 Task: Move the task Improve website speed and performance to the section To-Do in the project AcePlan and sort the tasks in the project by Assignee in Ascending order
Action: Mouse moved to (59, 250)
Screenshot: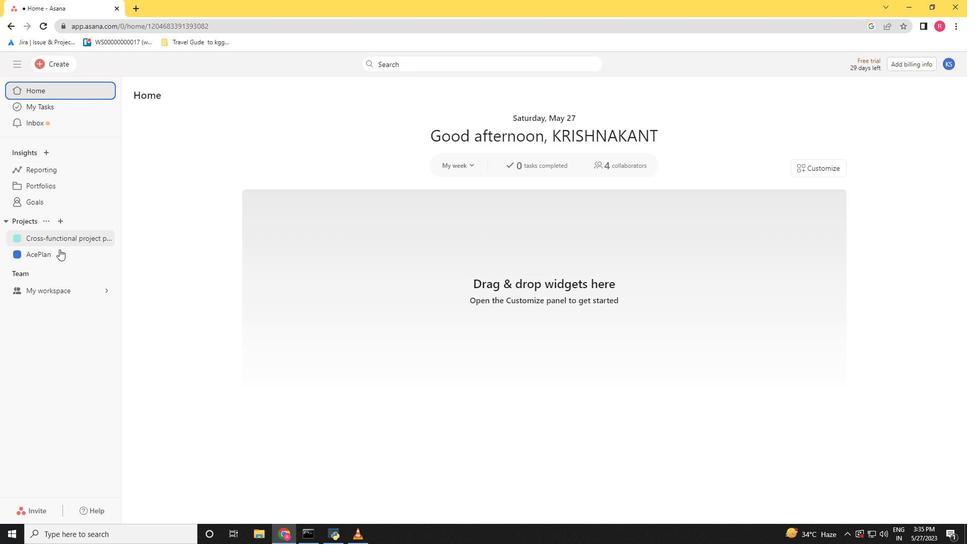 
Action: Mouse pressed left at (59, 250)
Screenshot: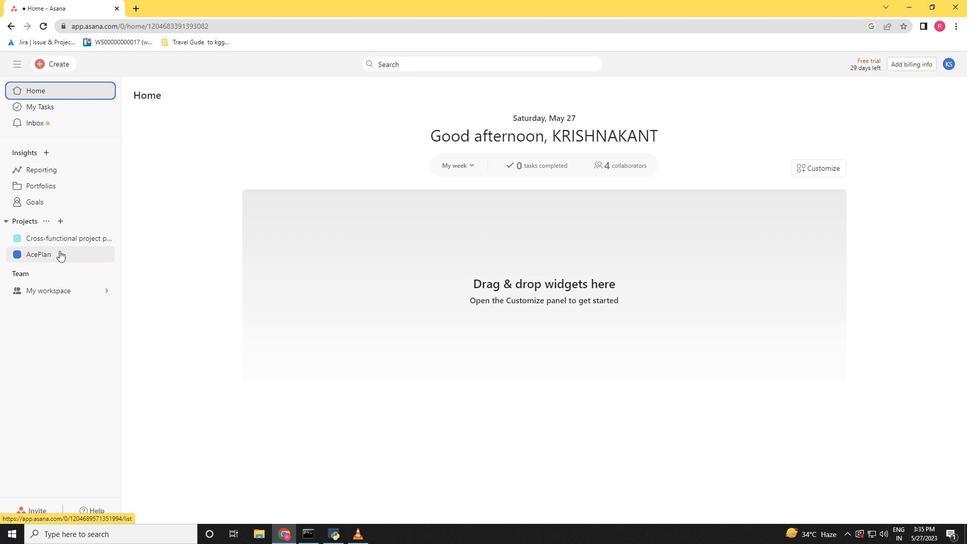 
Action: Mouse moved to (417, 180)
Screenshot: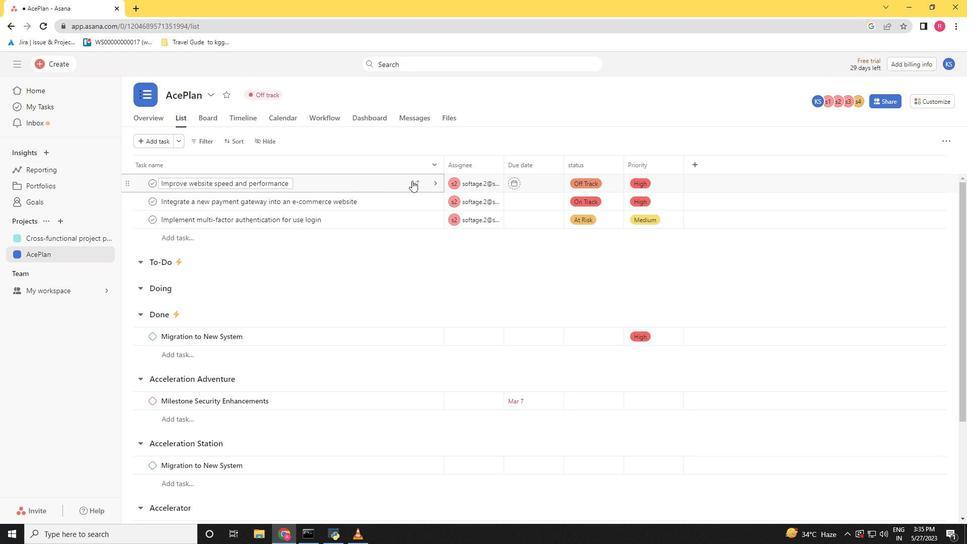 
Action: Mouse pressed left at (417, 180)
Screenshot: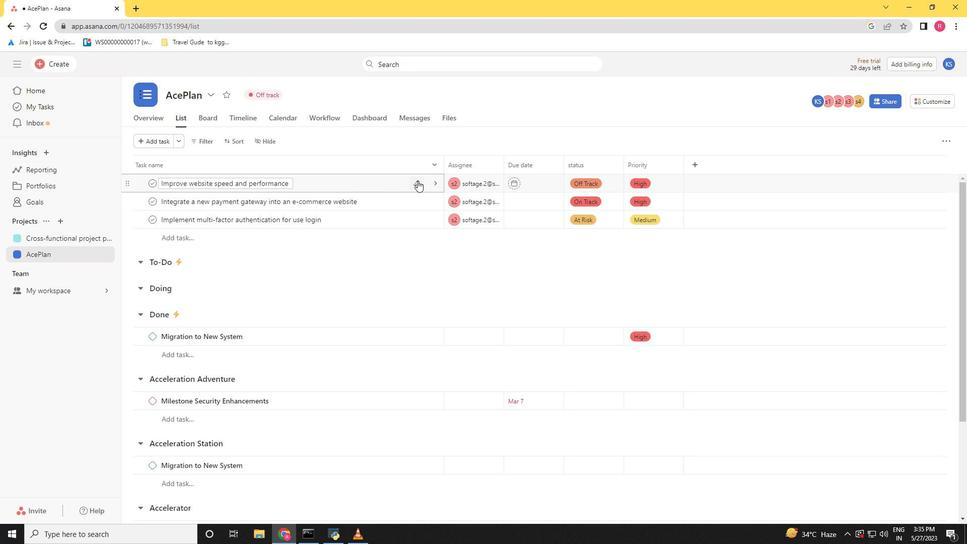 
Action: Mouse moved to (365, 238)
Screenshot: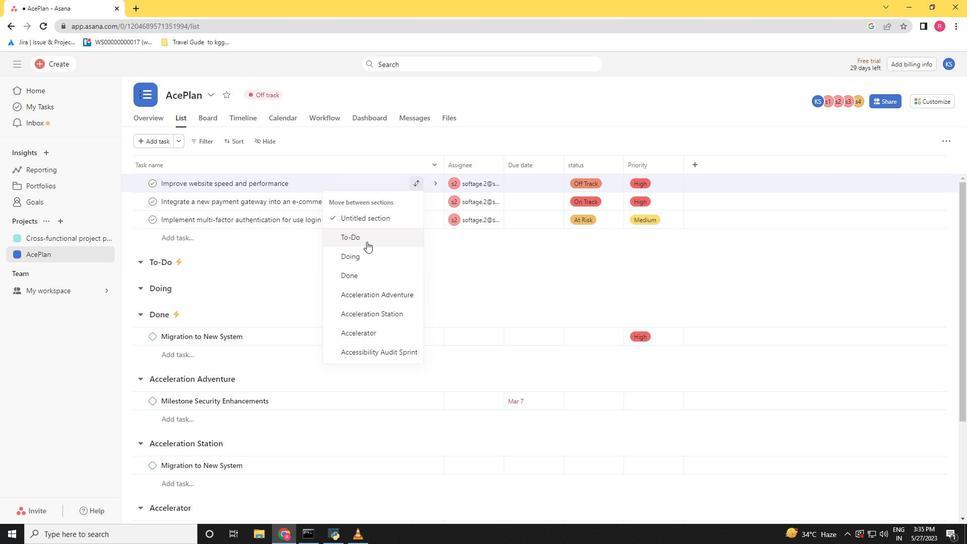 
Action: Mouse pressed left at (365, 238)
Screenshot: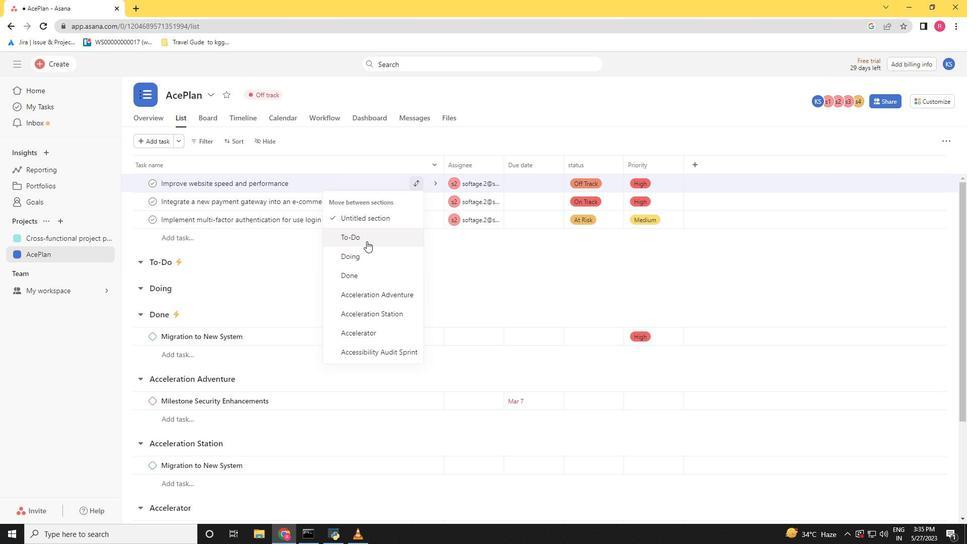 
Action: Mouse moved to (232, 141)
Screenshot: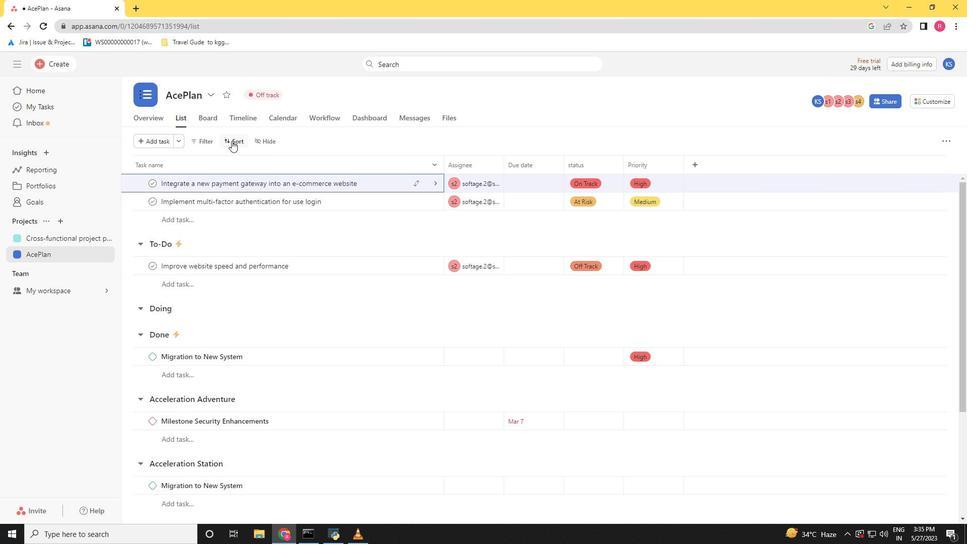 
Action: Mouse pressed left at (232, 141)
Screenshot: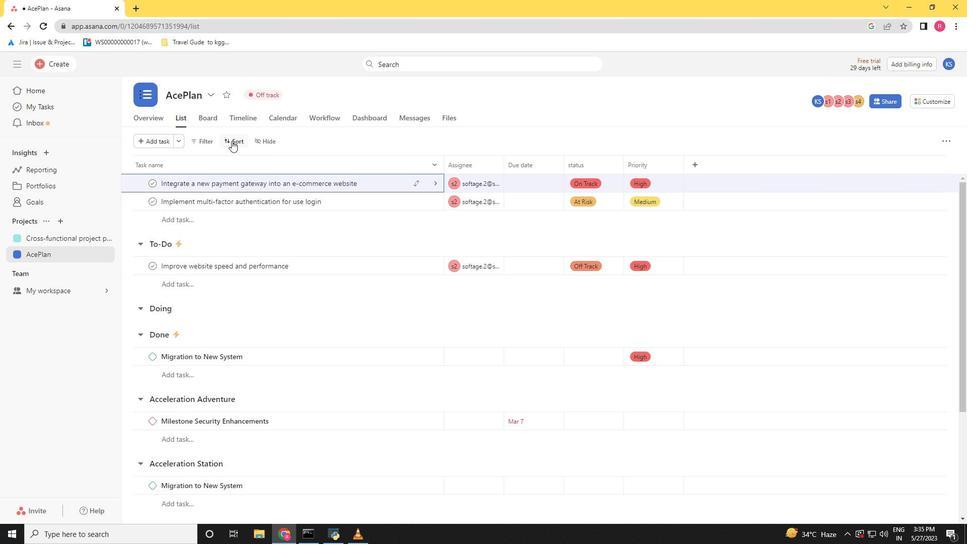 
Action: Mouse moved to (263, 222)
Screenshot: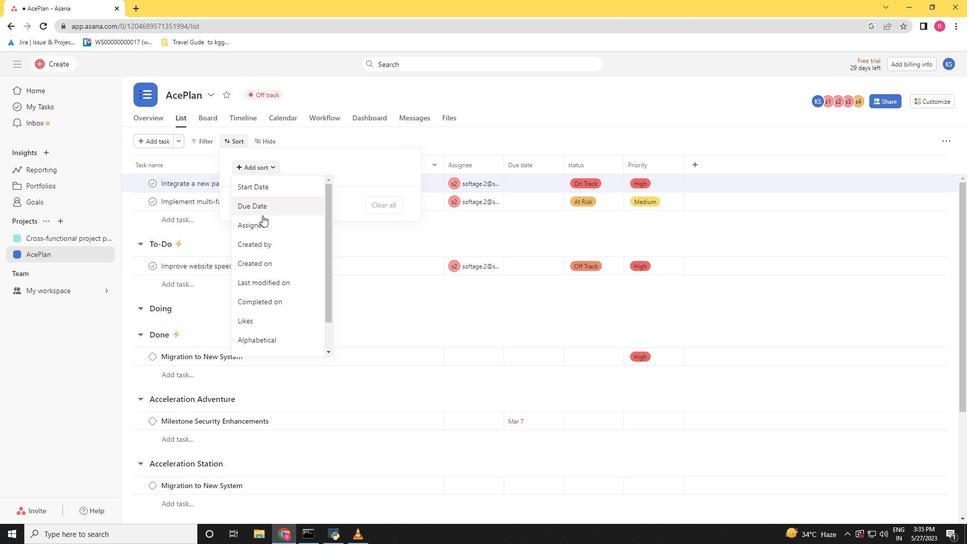
Action: Mouse pressed left at (263, 222)
Screenshot: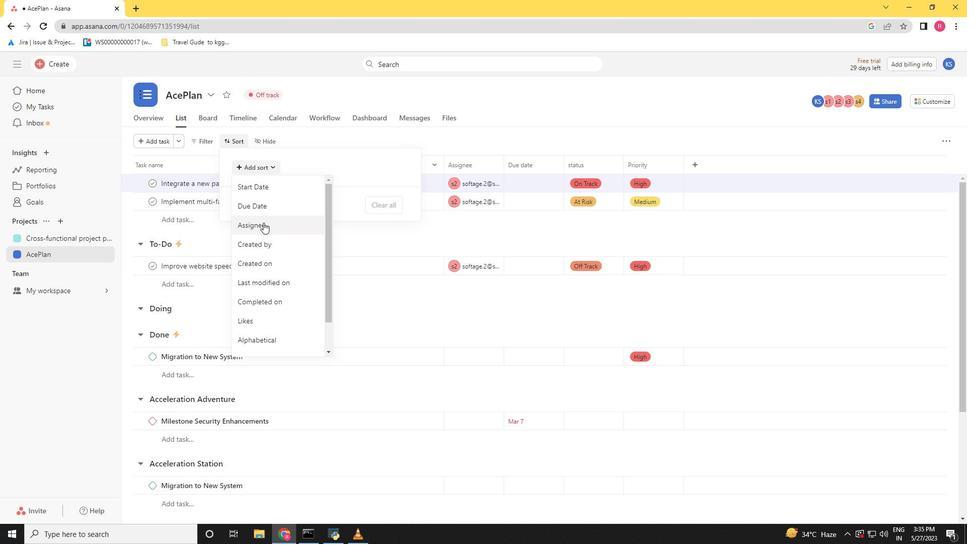 
Action: Mouse moved to (323, 183)
Screenshot: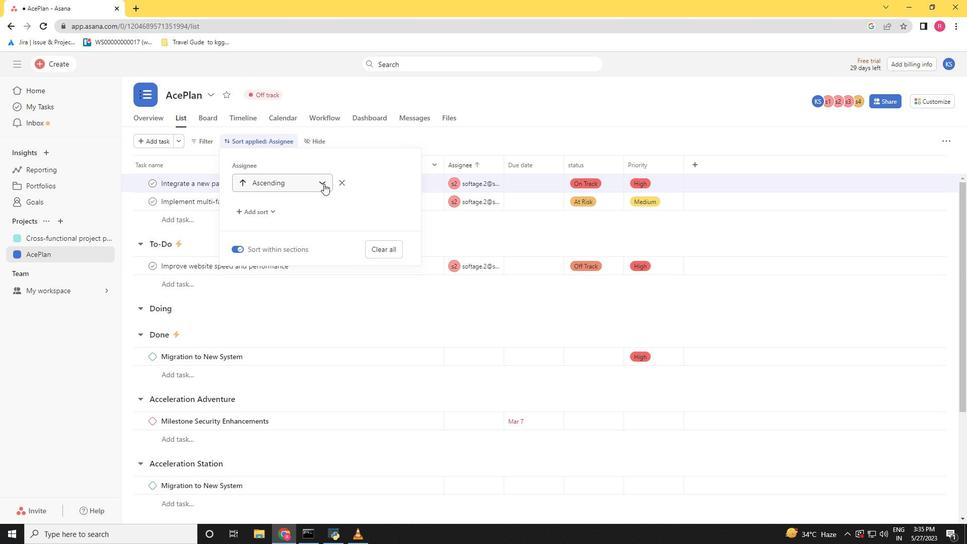 
Action: Mouse pressed left at (323, 183)
Screenshot: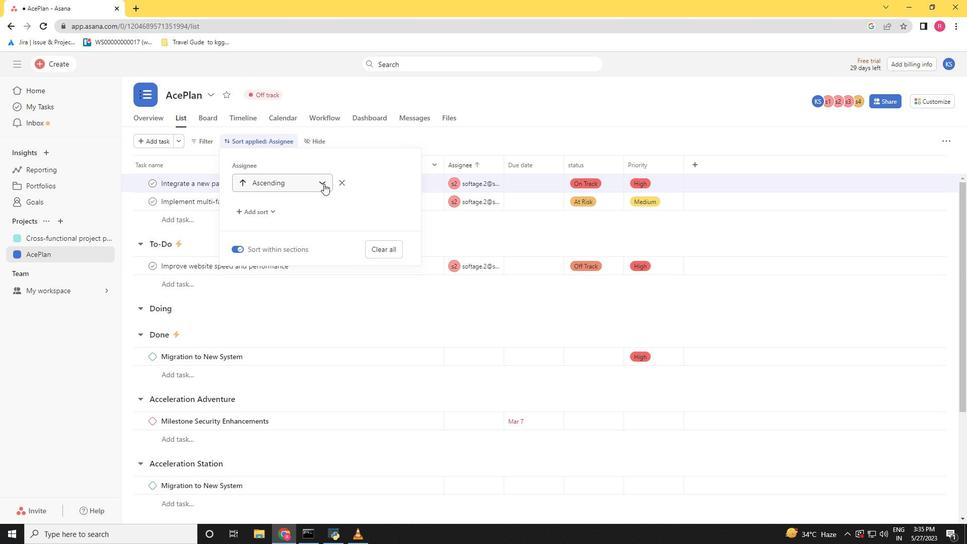 
Action: Mouse pressed left at (323, 183)
Screenshot: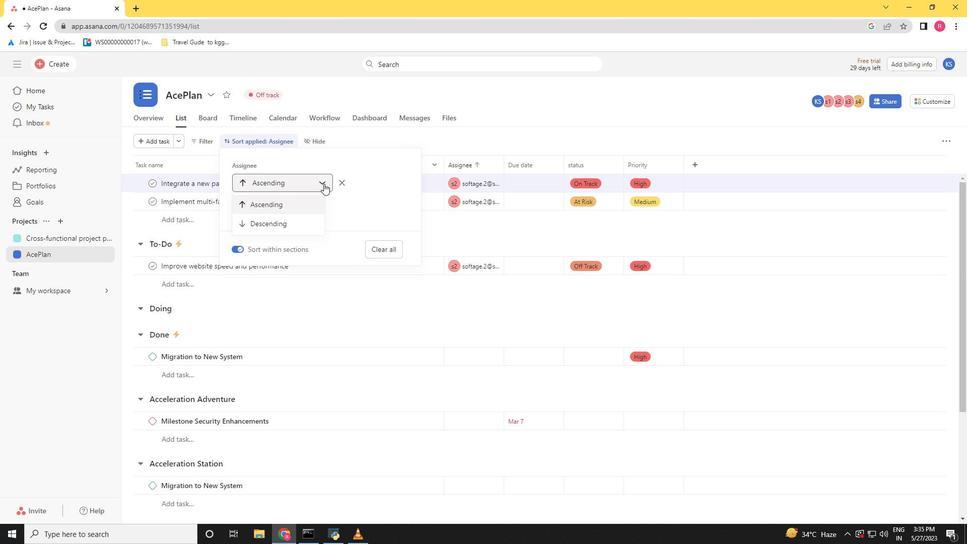 
Action: Mouse moved to (281, 218)
Screenshot: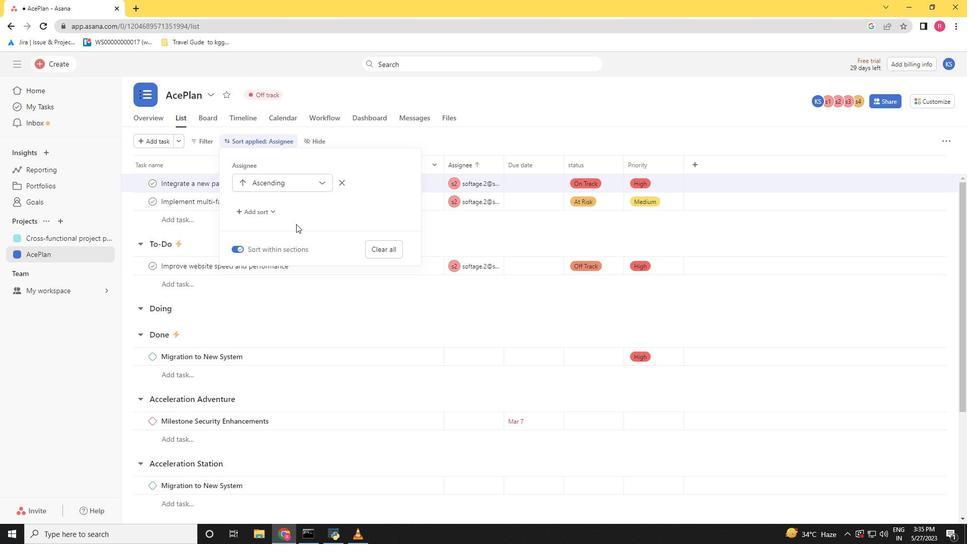 
Action: Mouse scrolled (281, 218) with delta (0, 0)
Screenshot: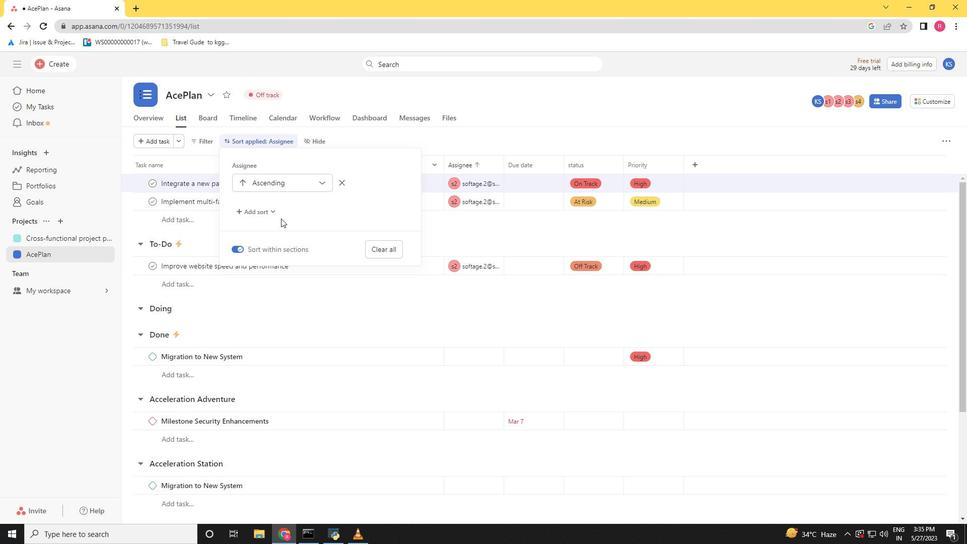 
Action: Mouse moved to (273, 177)
Screenshot: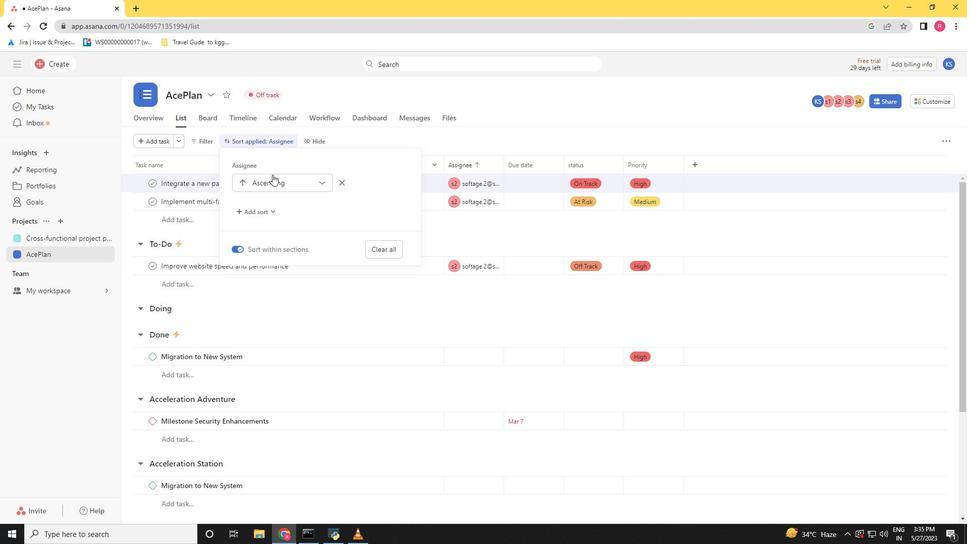 
Action: Mouse pressed left at (273, 177)
Screenshot: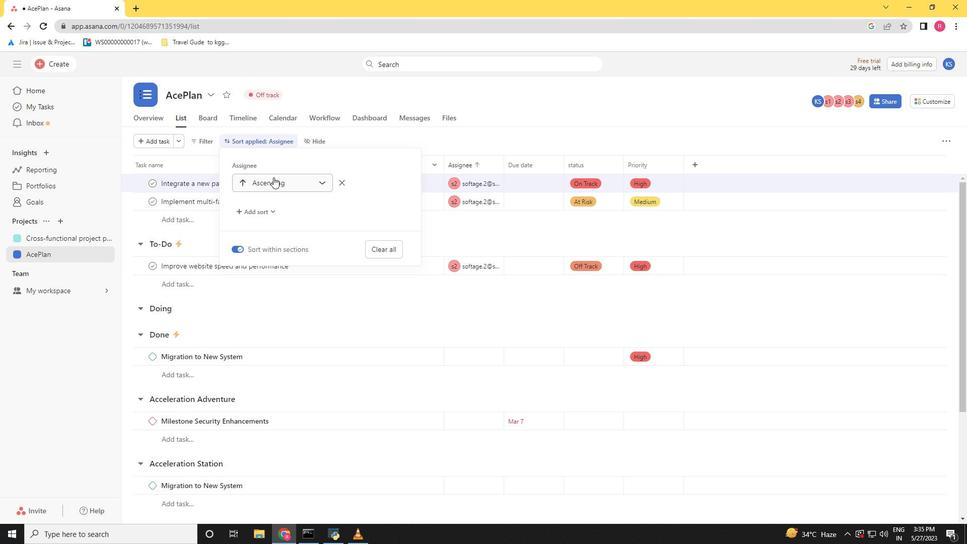 
Action: Mouse moved to (269, 205)
Screenshot: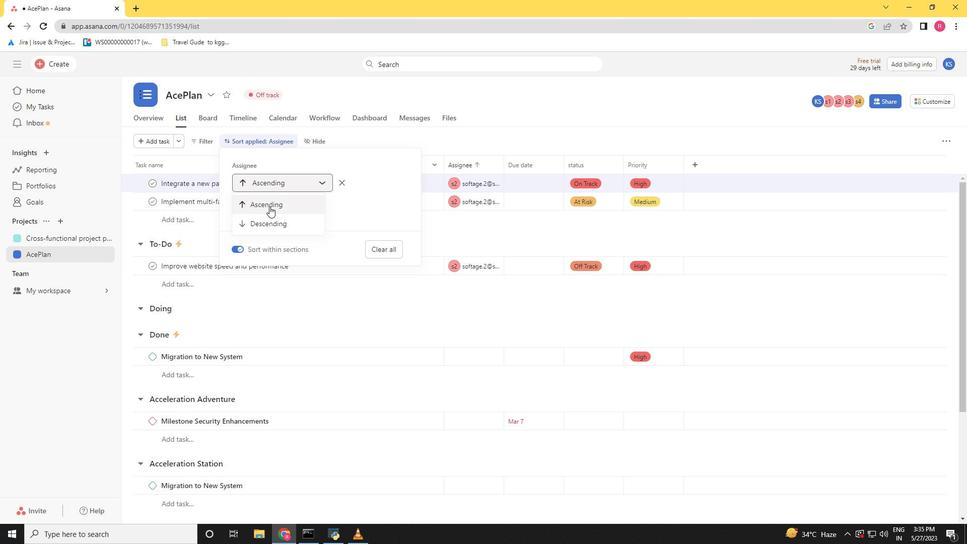 
Action: Mouse pressed left at (269, 205)
Screenshot: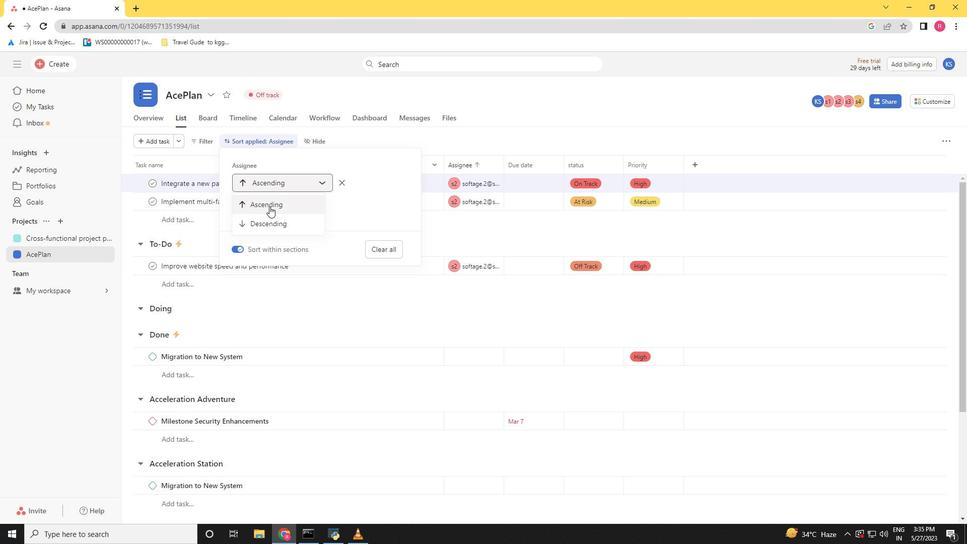 
Action: Mouse moved to (308, 260)
Screenshot: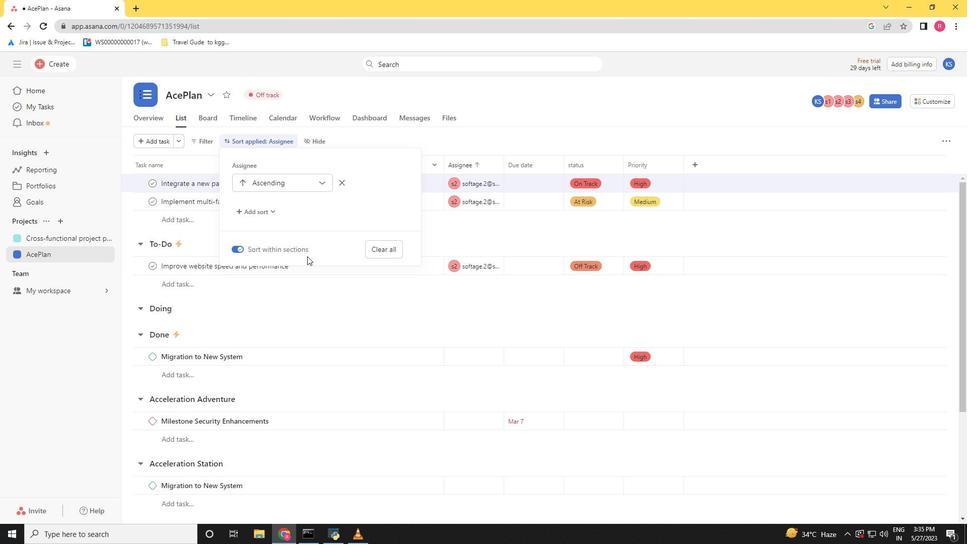 
